 Task: Wrap Selected Text in HTML Tags
Action: Mouse moved to (25, 8)
Screenshot: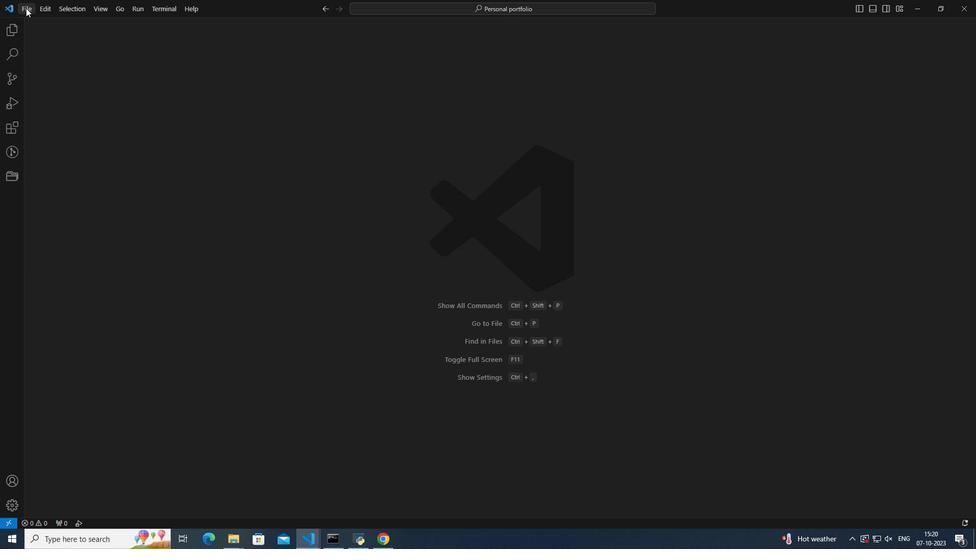 
Action: Mouse pressed left at (25, 8)
Screenshot: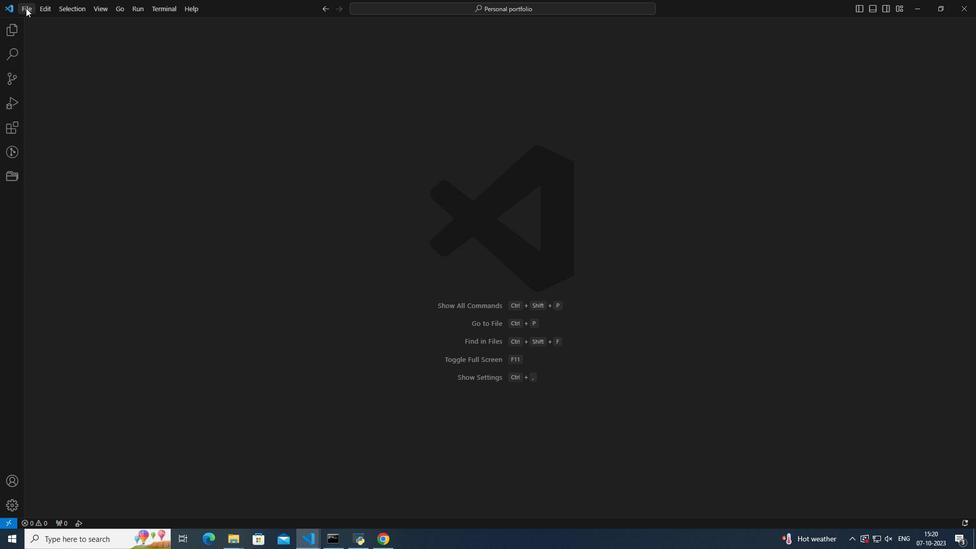 
Action: Mouse moved to (56, 33)
Screenshot: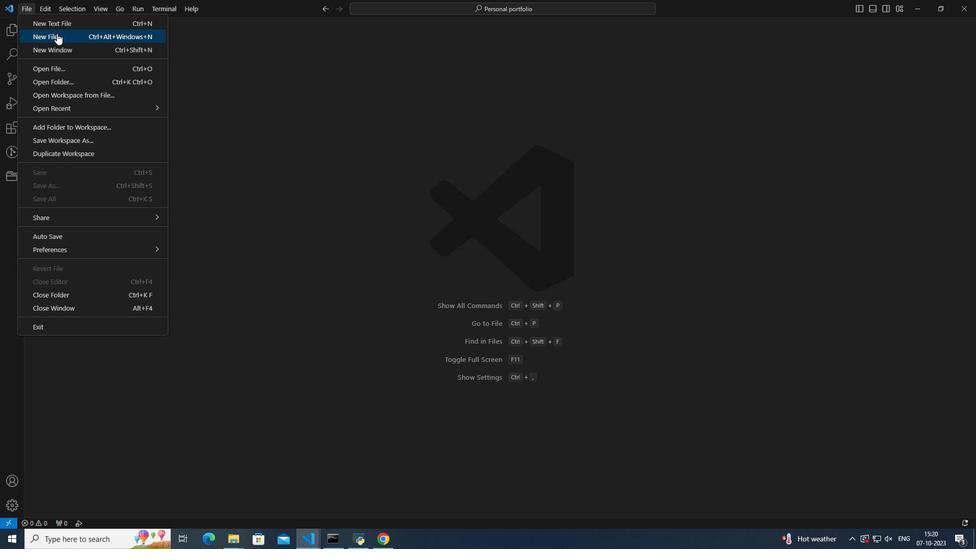 
Action: Mouse pressed left at (56, 33)
Screenshot: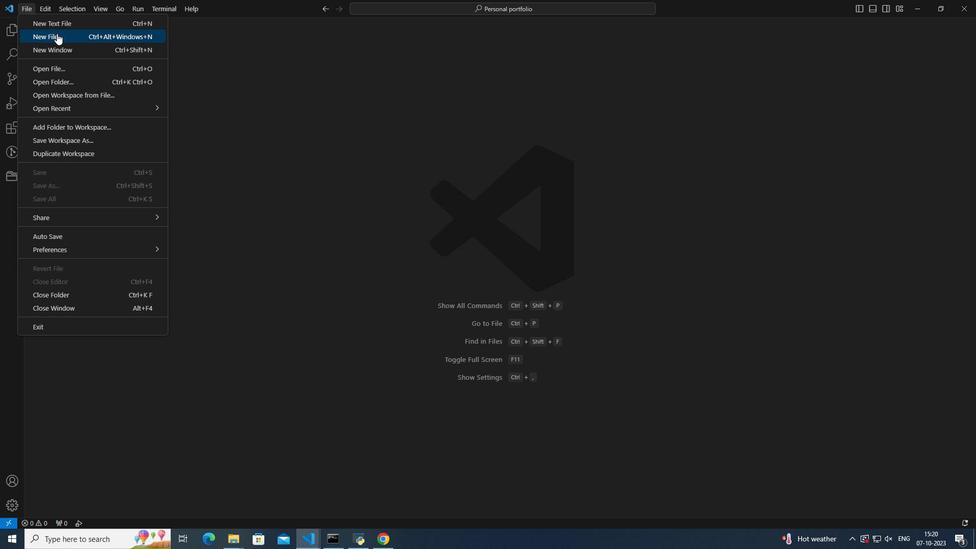 
Action: Mouse moved to (450, 42)
Screenshot: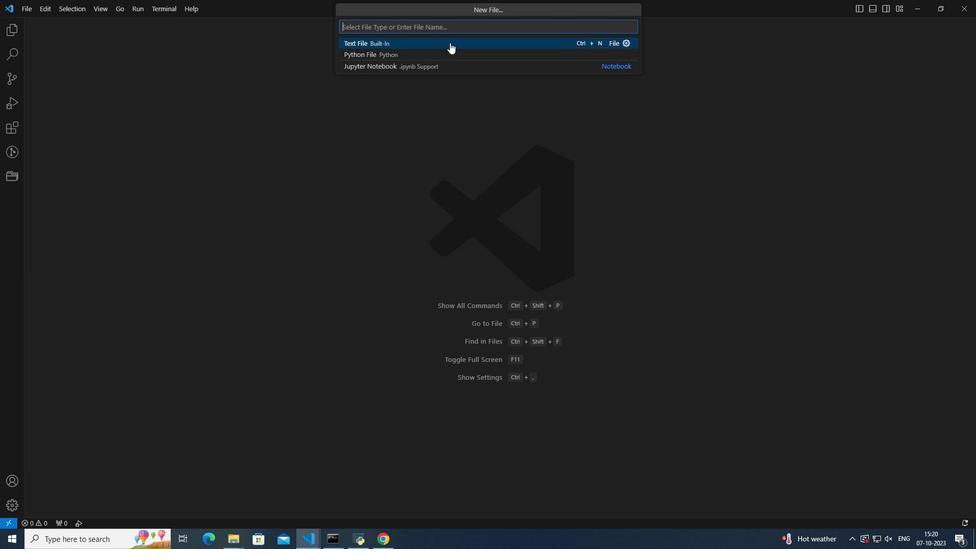 
Action: Mouse pressed left at (450, 42)
Screenshot: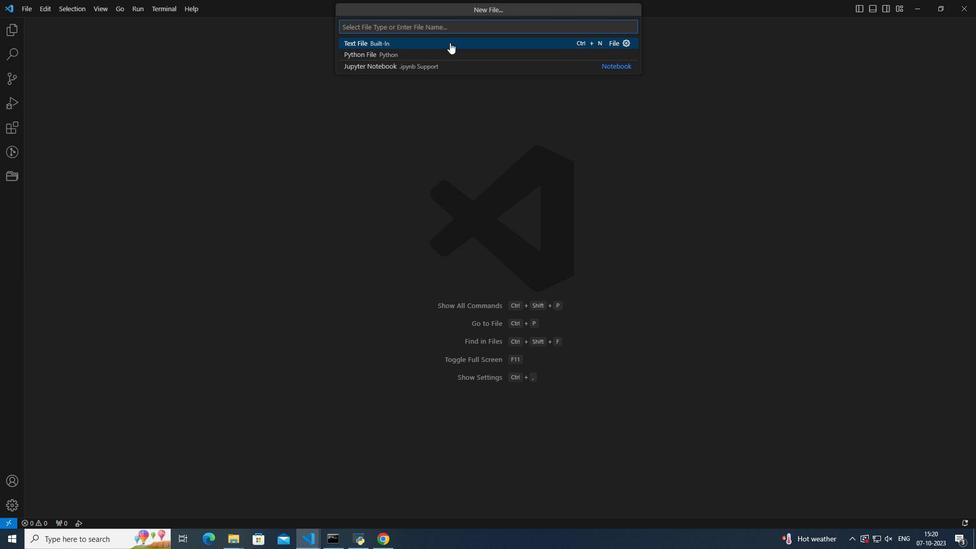
Action: Mouse moved to (187, 167)
Screenshot: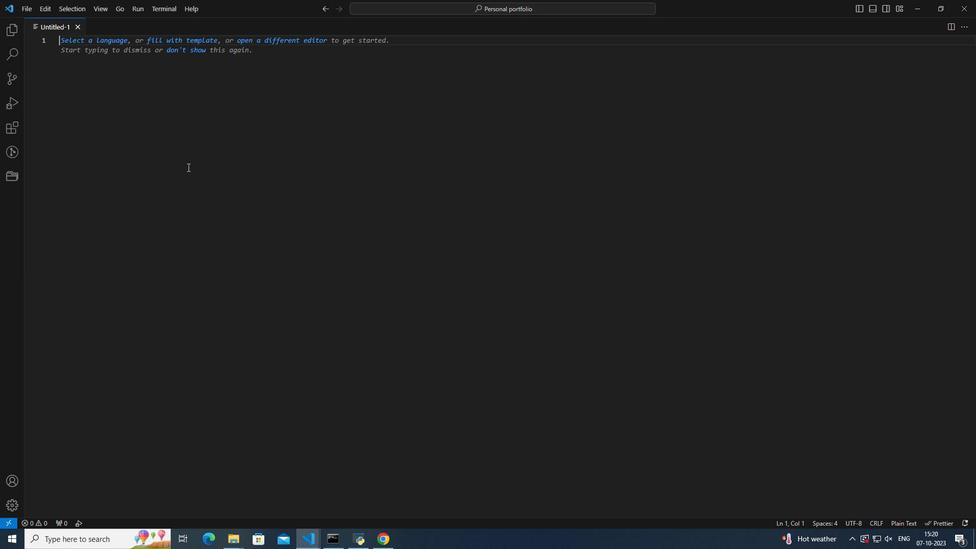 
Action: Key pressed ctrl+S<Key.backspace>wrap-ta<Key.backspace>ext.html<Key.enter><Key.shift><Key.shift><Key.shift>!<Key.enter>
Screenshot: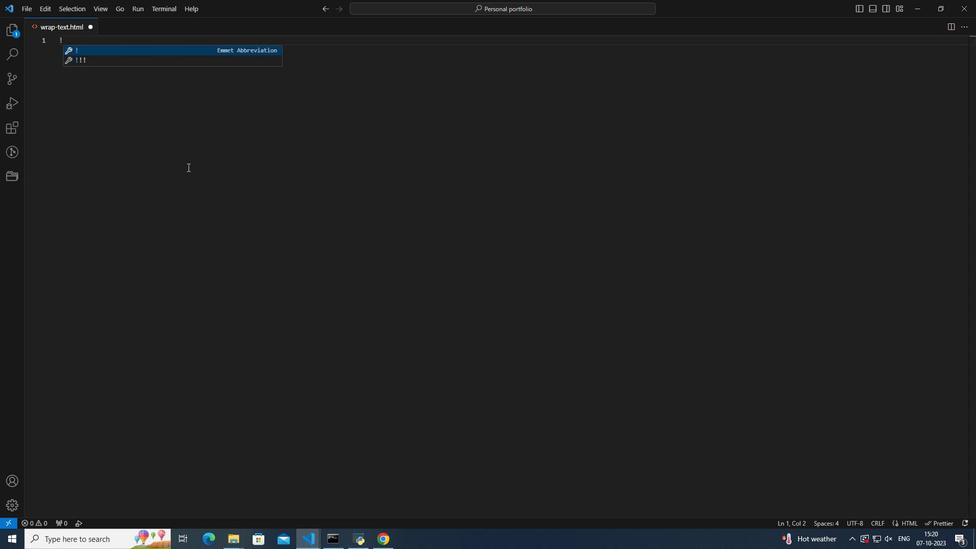 
Action: Mouse moved to (97, 117)
Screenshot: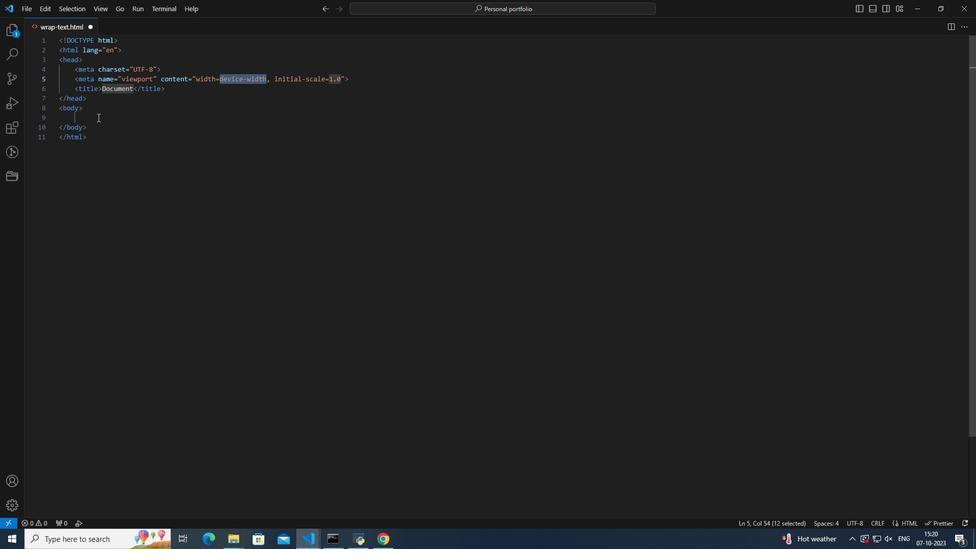 
Action: Mouse pressed left at (97, 117)
Screenshot: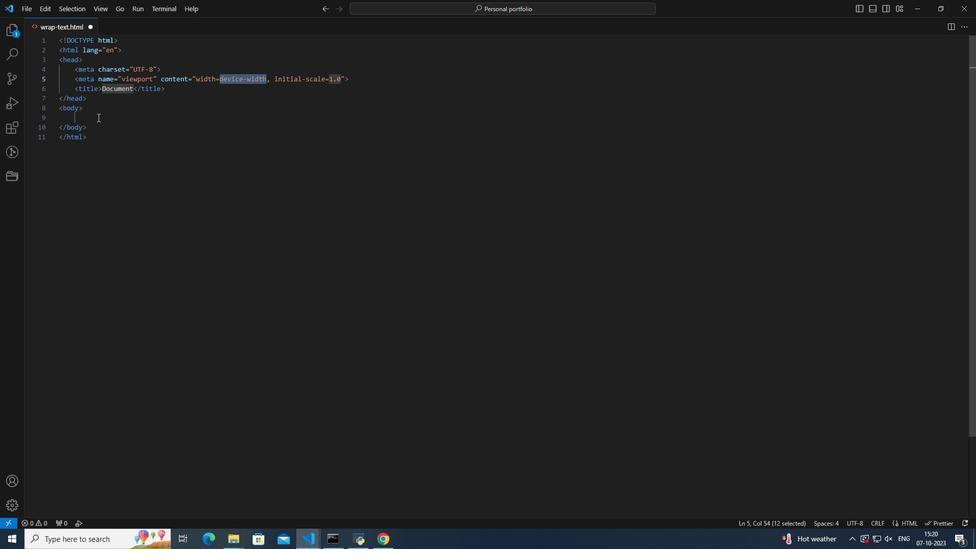 
Action: Mouse moved to (97, 118)
Screenshot: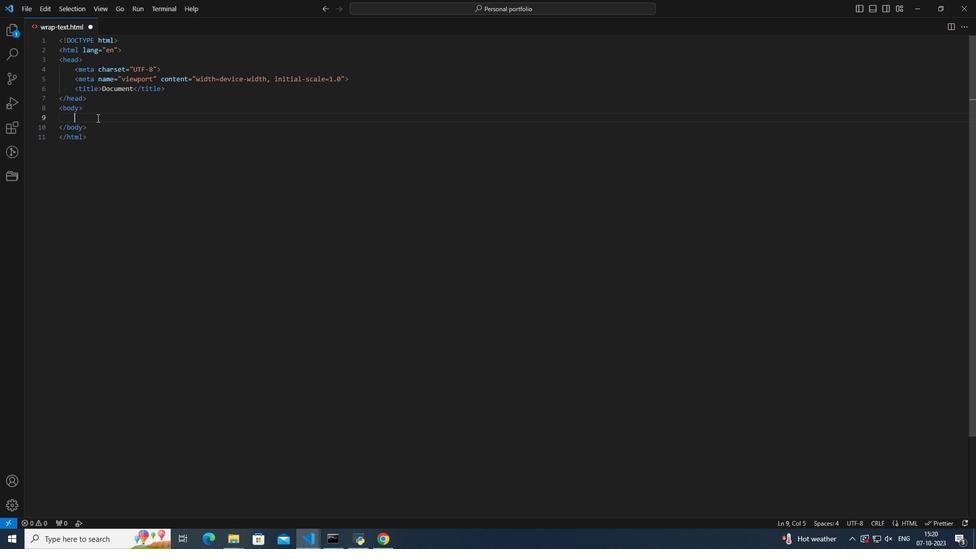 
Action: Key pressed <Key.shift>Hello<Key.space><Key.shift>w<Key.backspace><Key.shift>World<Key.shift><Key.shift><Key.shift>!
Screenshot: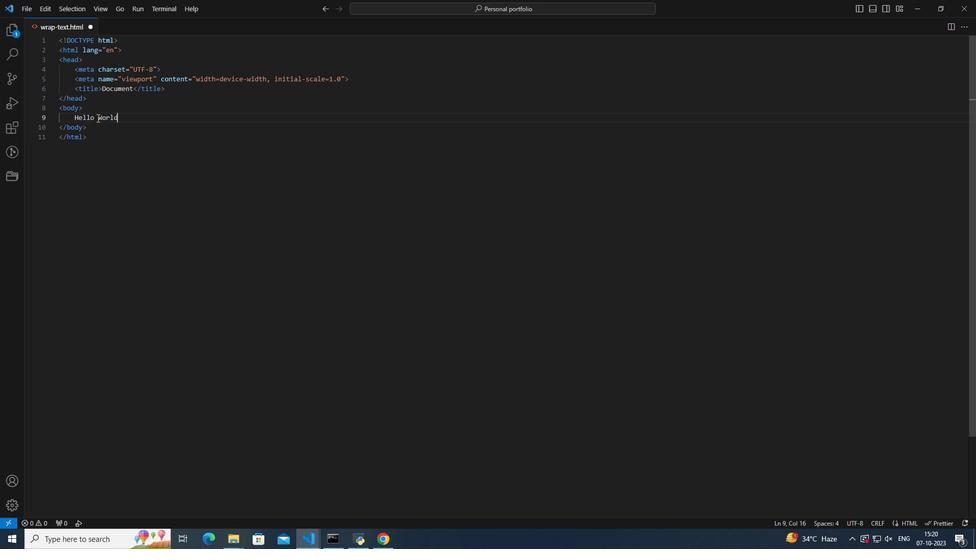 
Action: Mouse moved to (148, 170)
Screenshot: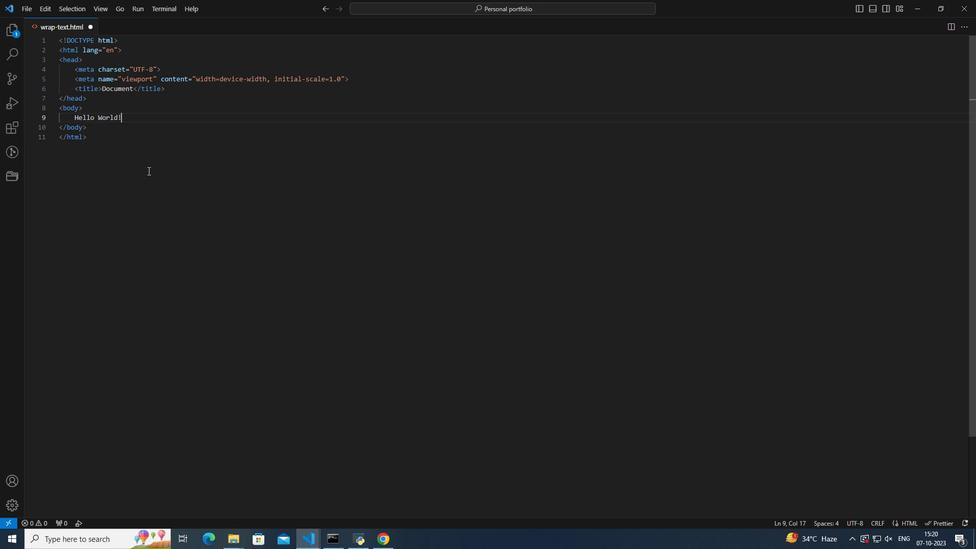 
Action: Mouse pressed left at (148, 170)
Screenshot: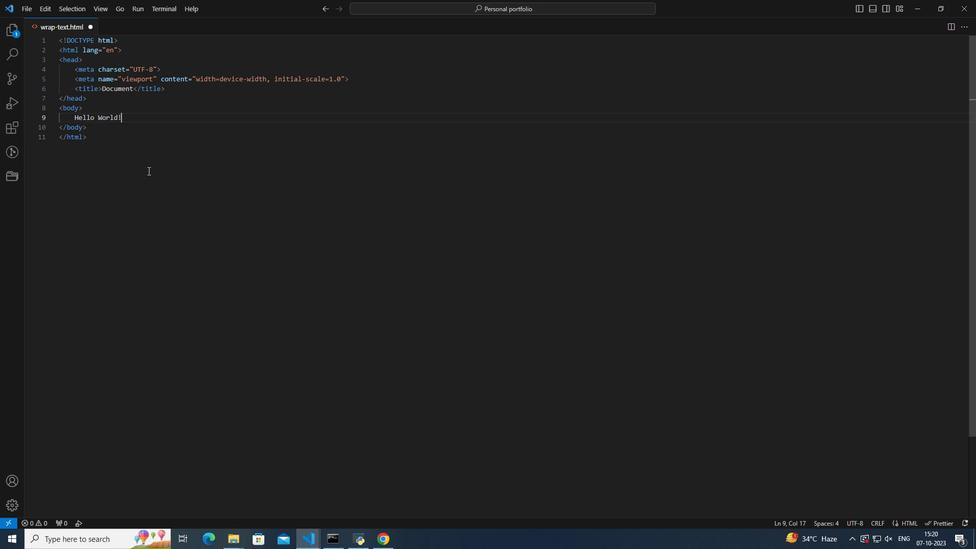 
Action: Key pressed ctrl+S
Screenshot: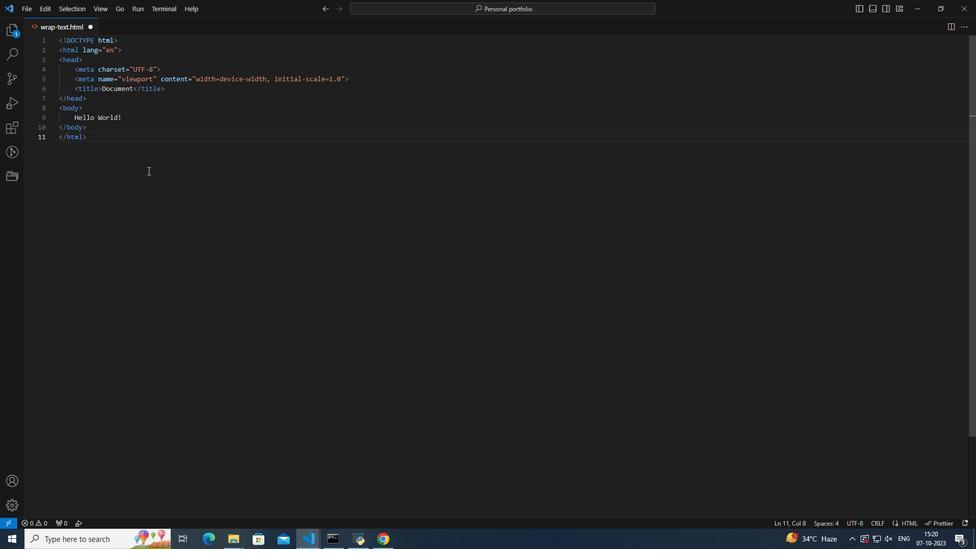 
Action: Mouse moved to (73, 116)
Screenshot: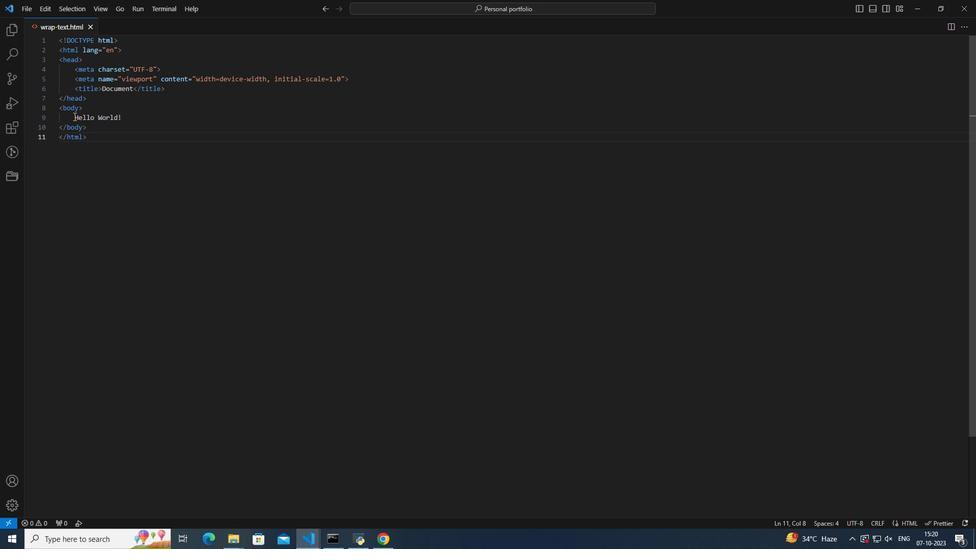 
Action: Mouse pressed left at (73, 116)
Screenshot: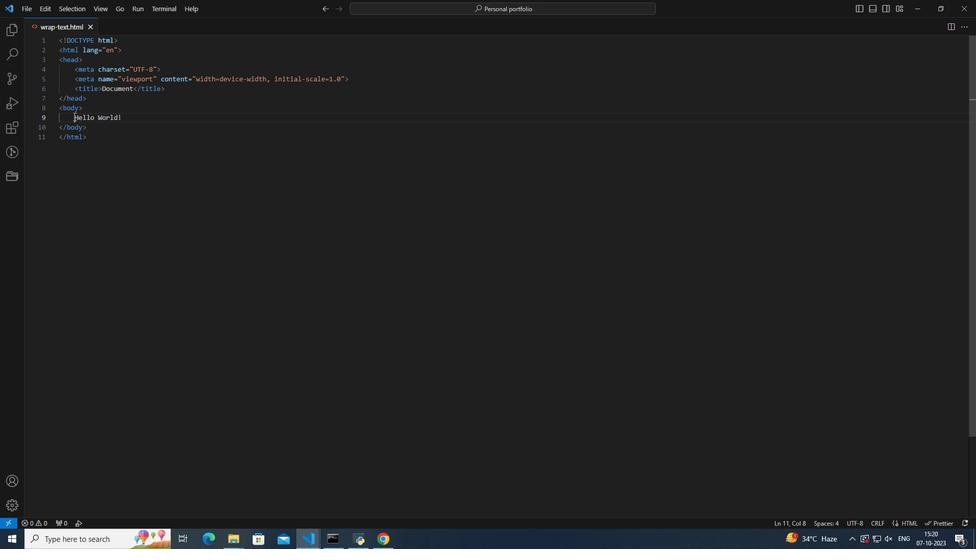 
Action: Mouse moved to (165, 119)
Screenshot: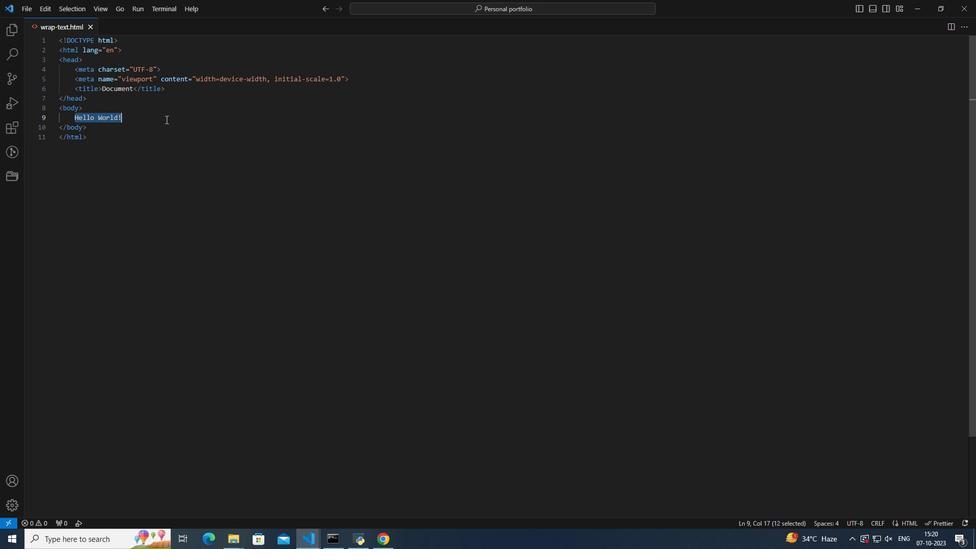 
Action: Mouse pressed right at (165, 119)
Screenshot: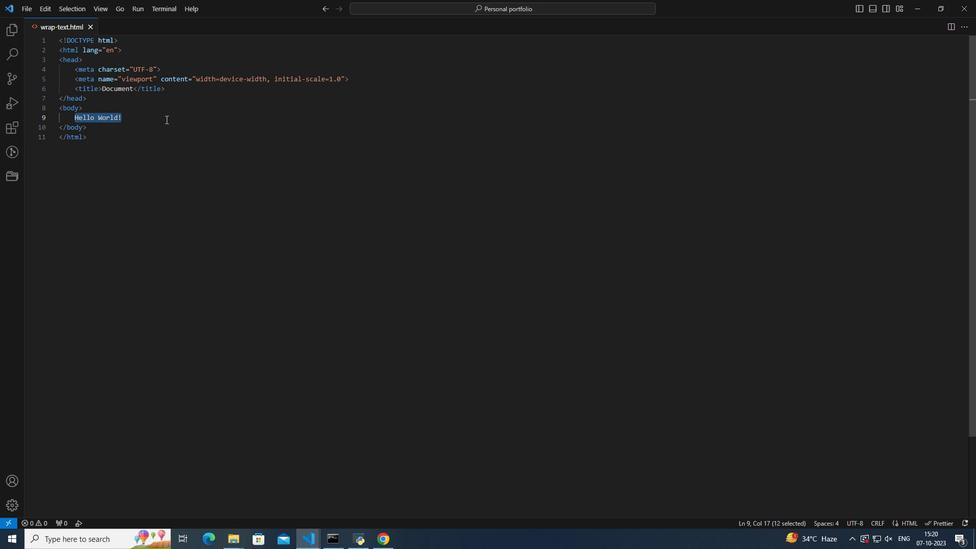 
Action: Mouse moved to (233, 340)
Screenshot: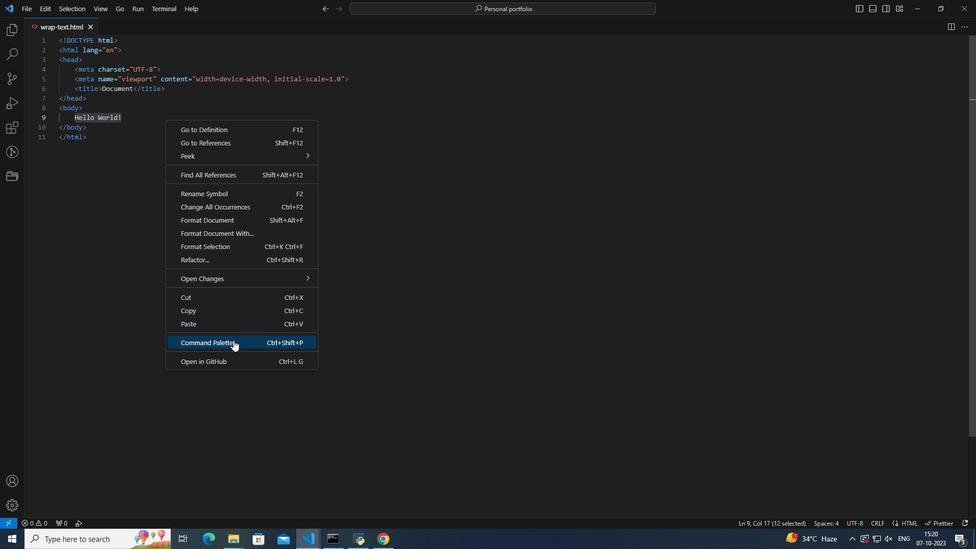 
Action: Mouse pressed left at (233, 340)
Screenshot: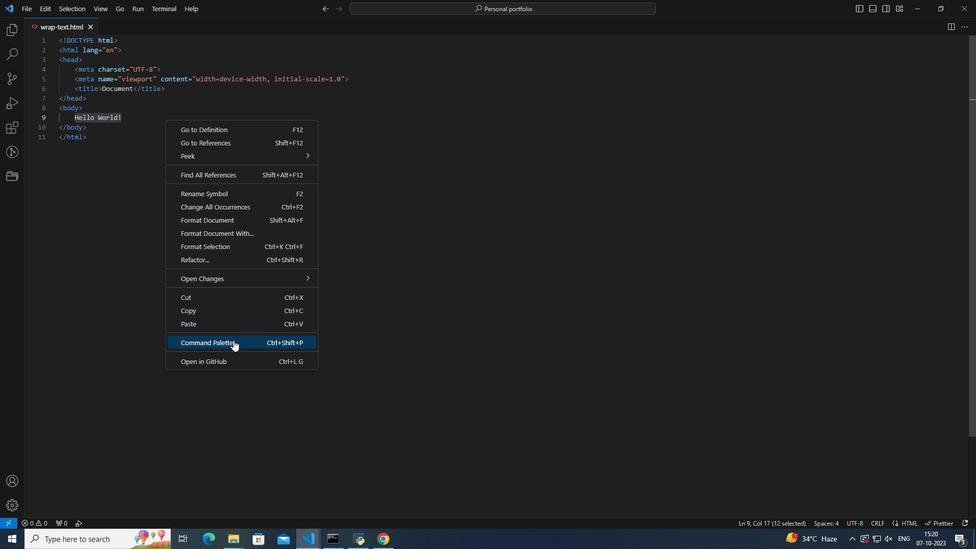 
Action: Mouse moved to (332, 134)
Screenshot: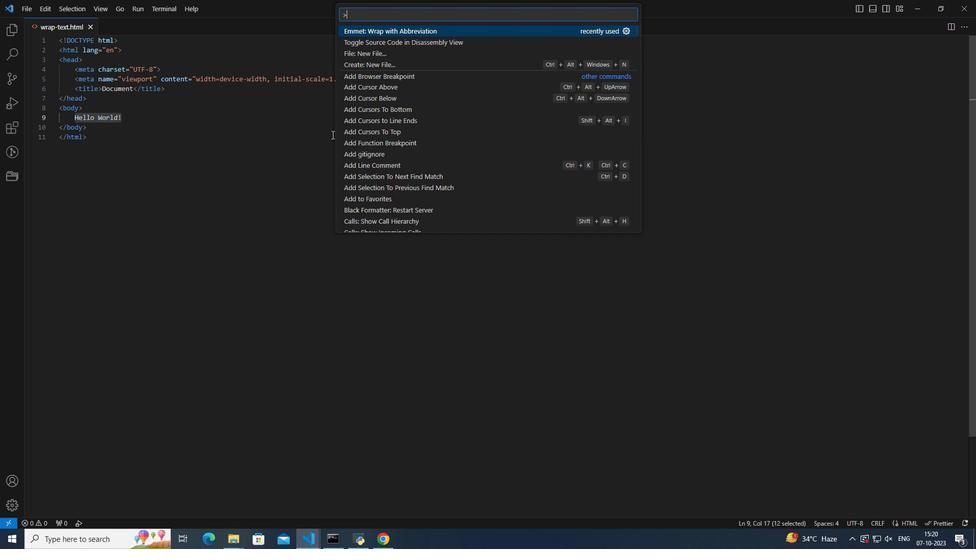 
Action: Key pressed wrap<Key.enter>h1
Screenshot: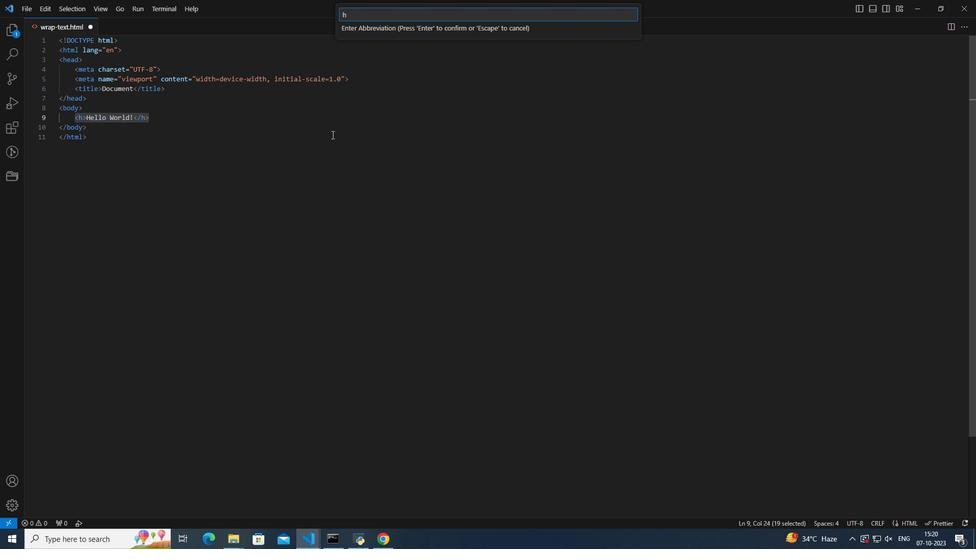
